Task: Add a condition where "Channel Is Mobile" in recently solved tickets.
Action: Mouse moved to (56, 245)
Screenshot: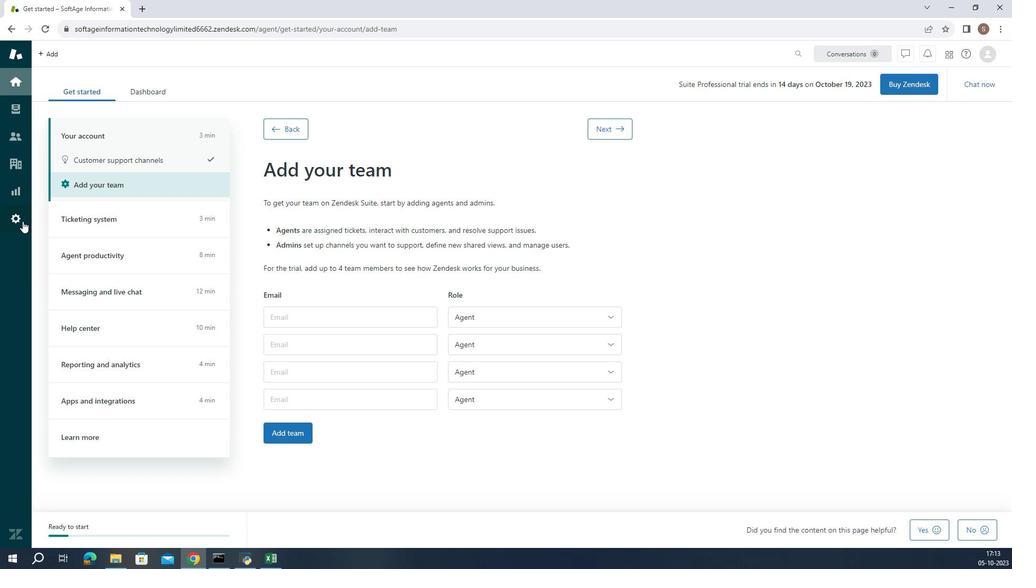 
Action: Mouse pressed left at (56, 245)
Screenshot: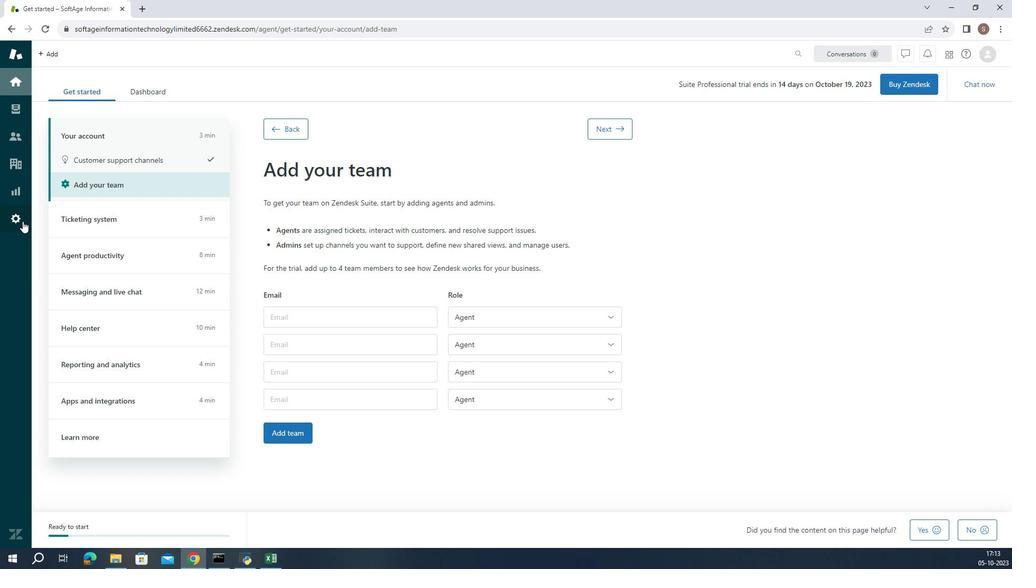 
Action: Mouse moved to (387, 463)
Screenshot: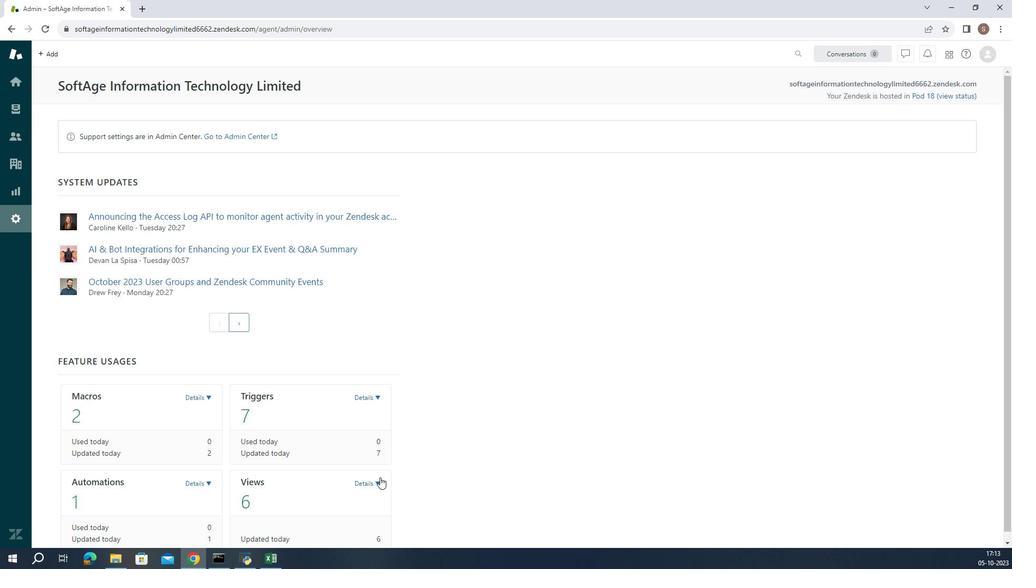 
Action: Mouse pressed left at (387, 463)
Screenshot: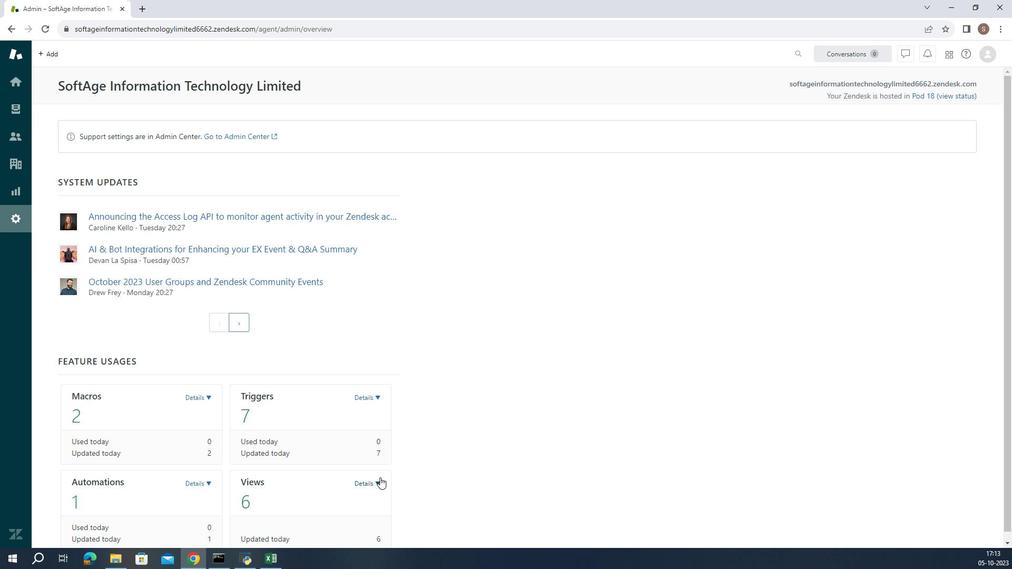 
Action: Mouse moved to (341, 500)
Screenshot: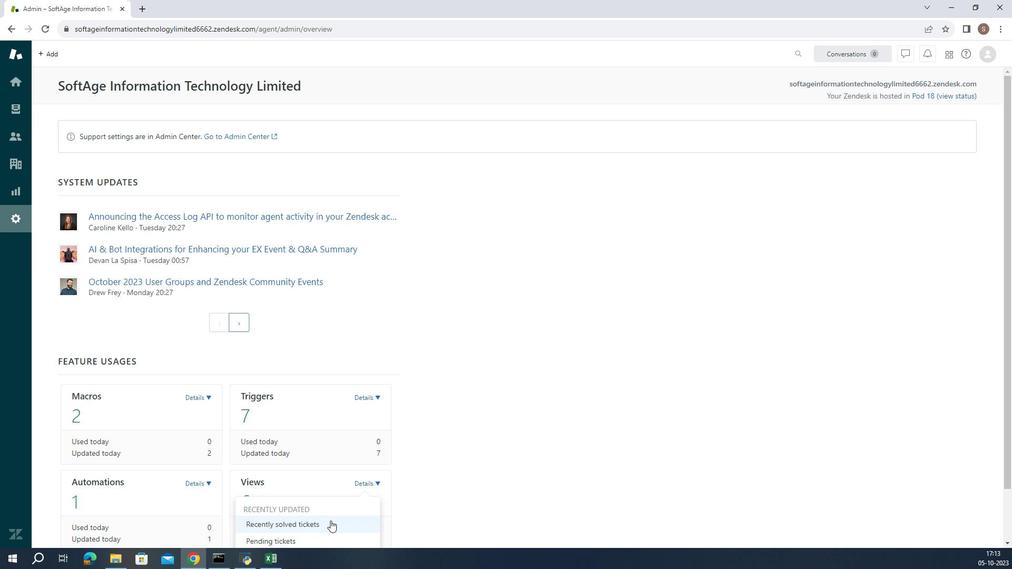 
Action: Mouse pressed left at (341, 500)
Screenshot: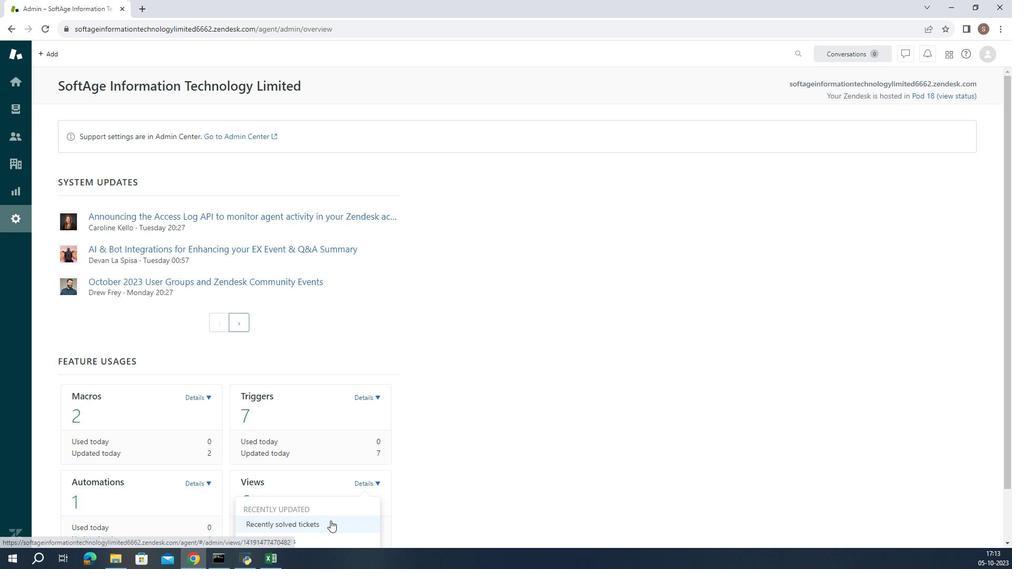 
Action: Mouse moved to (222, 358)
Screenshot: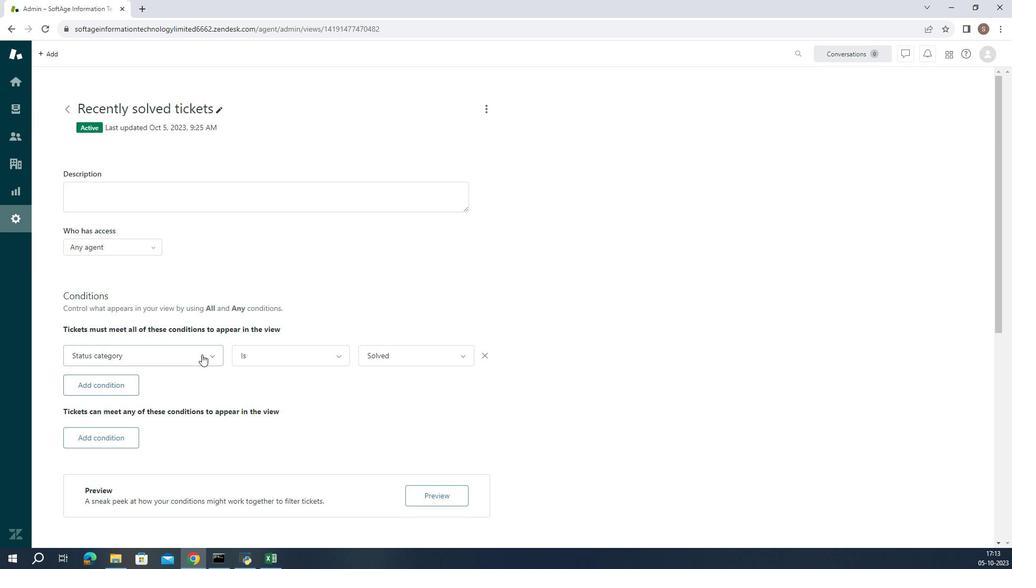 
Action: Mouse pressed left at (222, 358)
Screenshot: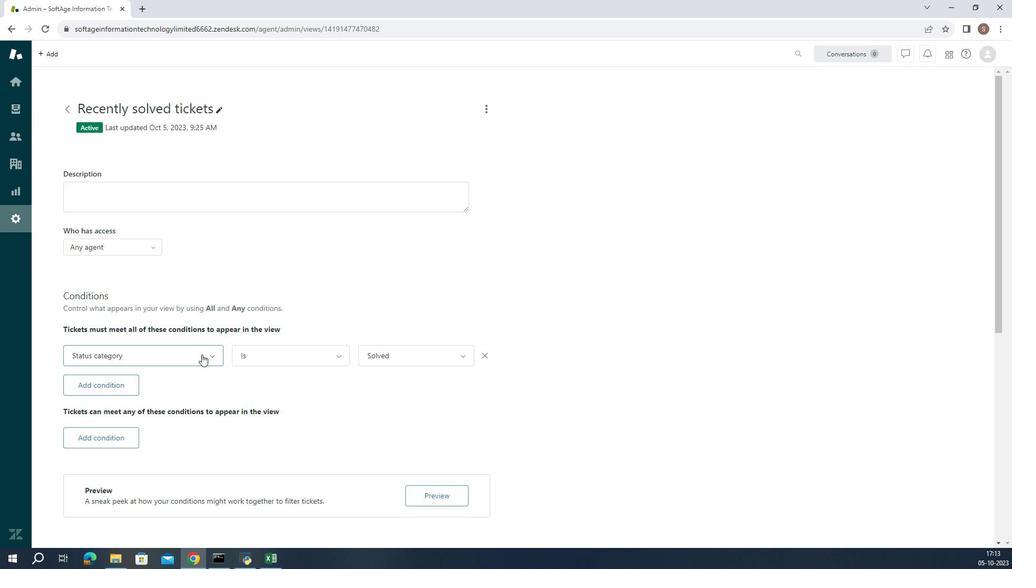 
Action: Mouse moved to (208, 308)
Screenshot: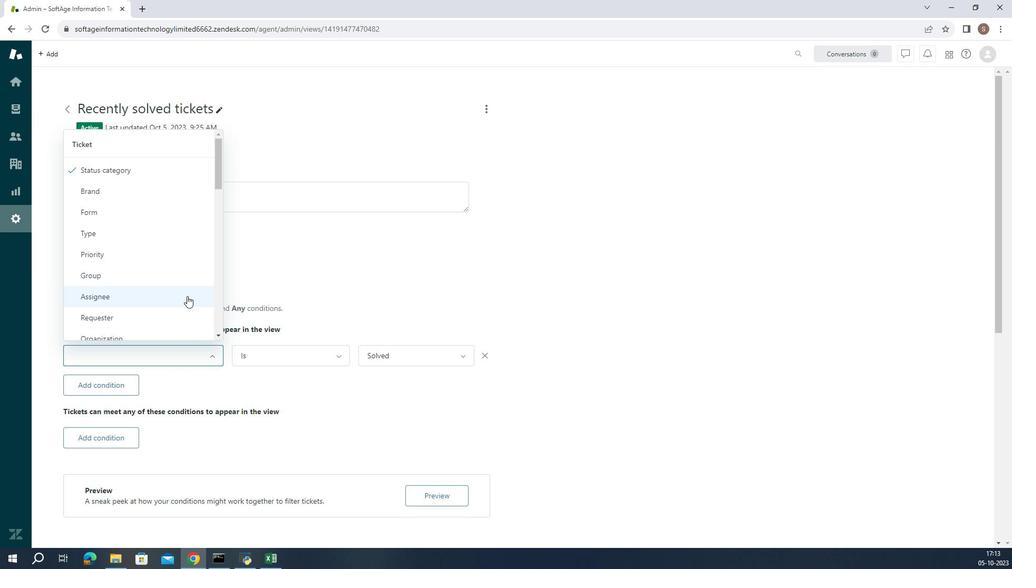 
Action: Mouse scrolled (208, 308) with delta (0, 0)
Screenshot: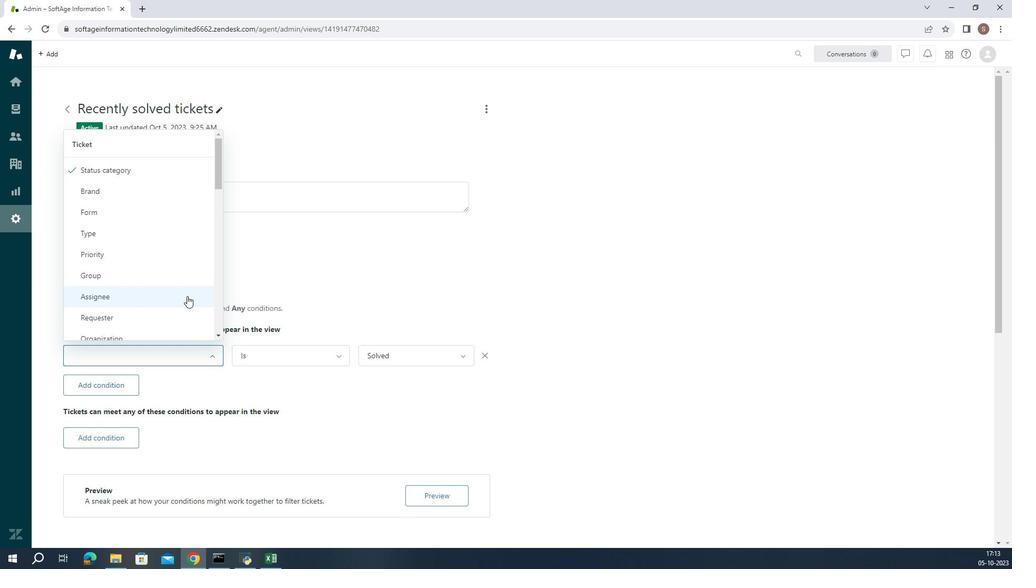 
Action: Mouse scrolled (208, 308) with delta (0, 0)
Screenshot: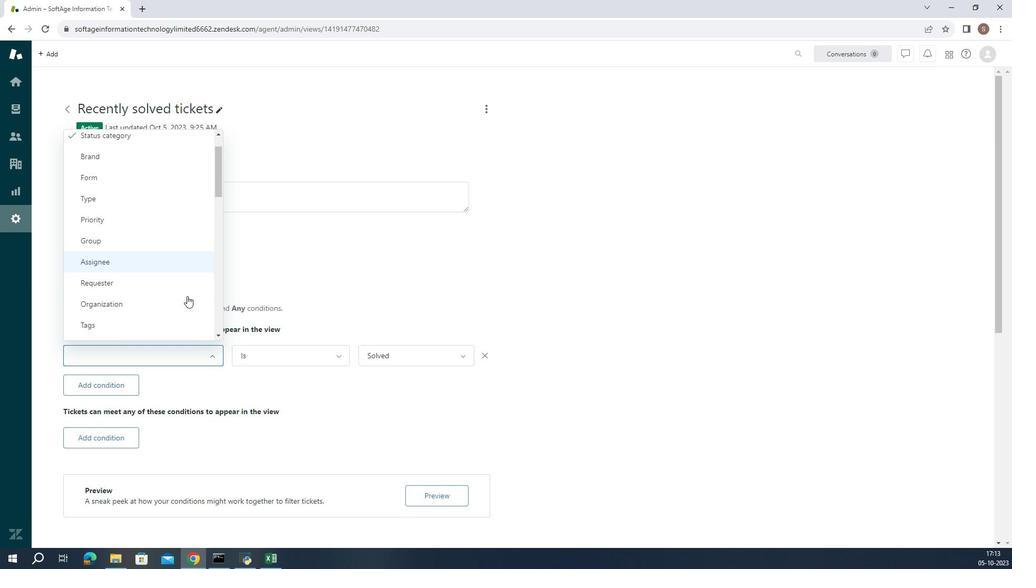 
Action: Mouse moved to (186, 302)
Screenshot: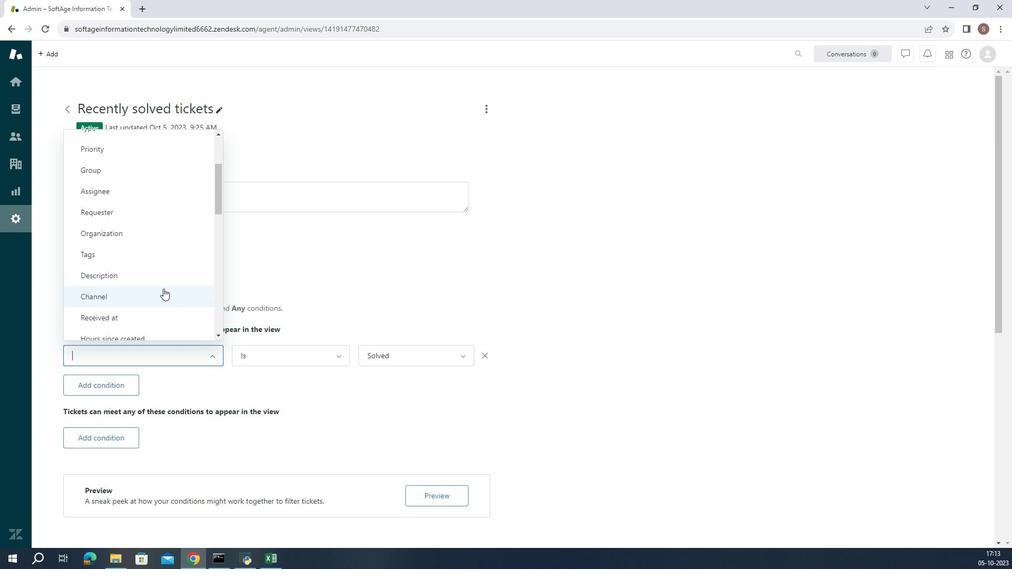 
Action: Mouse pressed left at (186, 302)
Screenshot: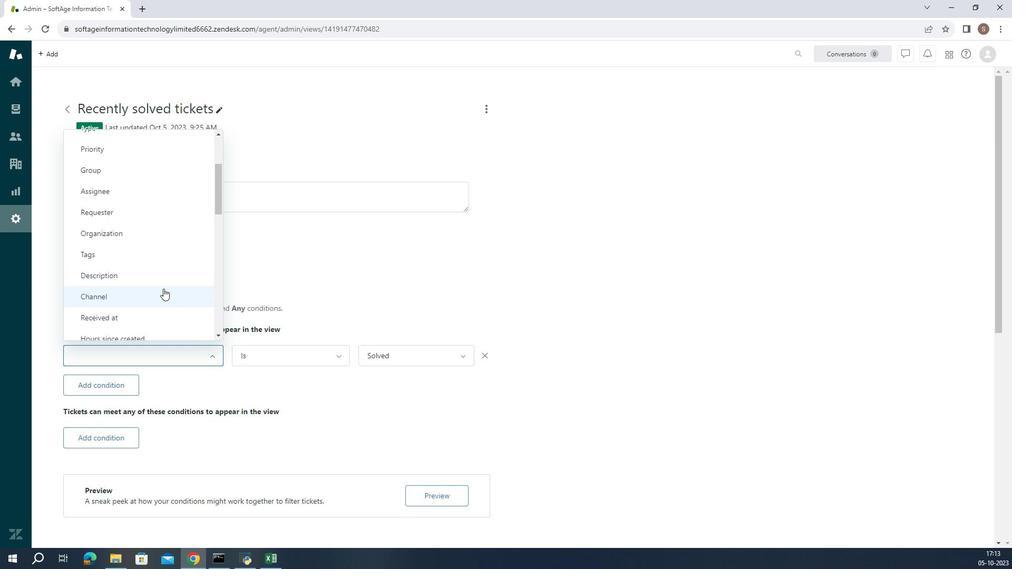 
Action: Mouse moved to (305, 358)
Screenshot: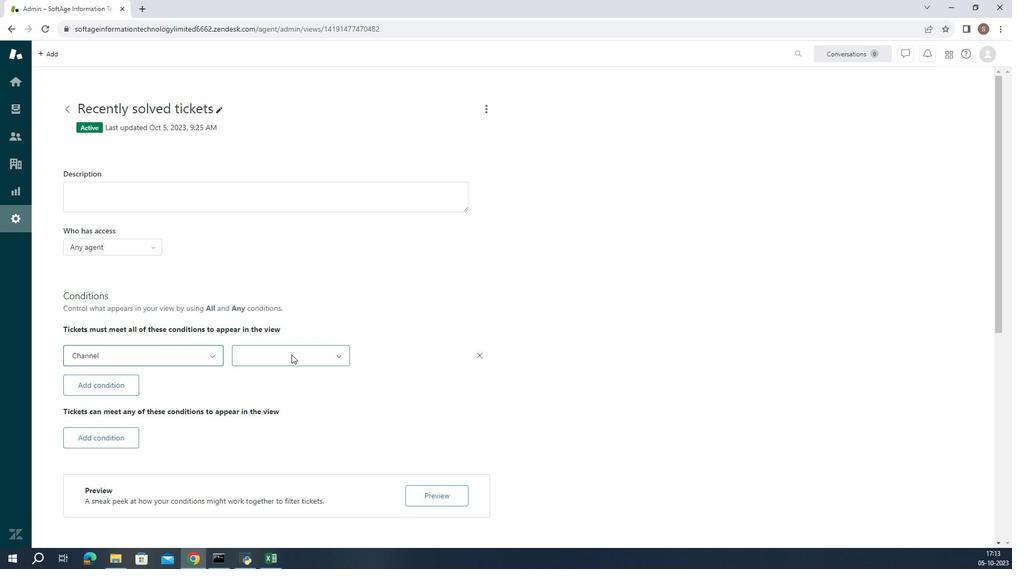 
Action: Mouse pressed left at (305, 358)
Screenshot: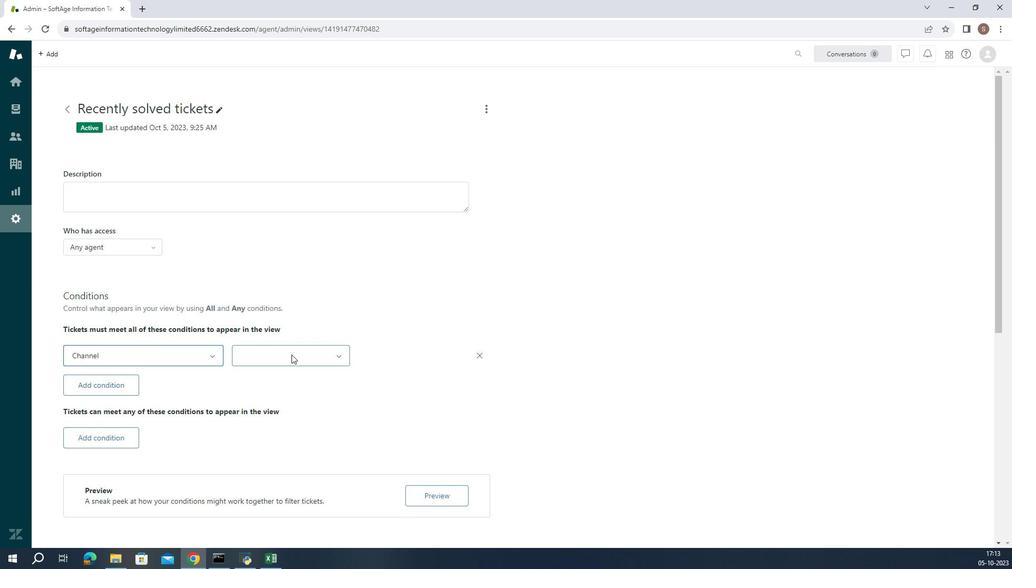 
Action: Mouse moved to (304, 389)
Screenshot: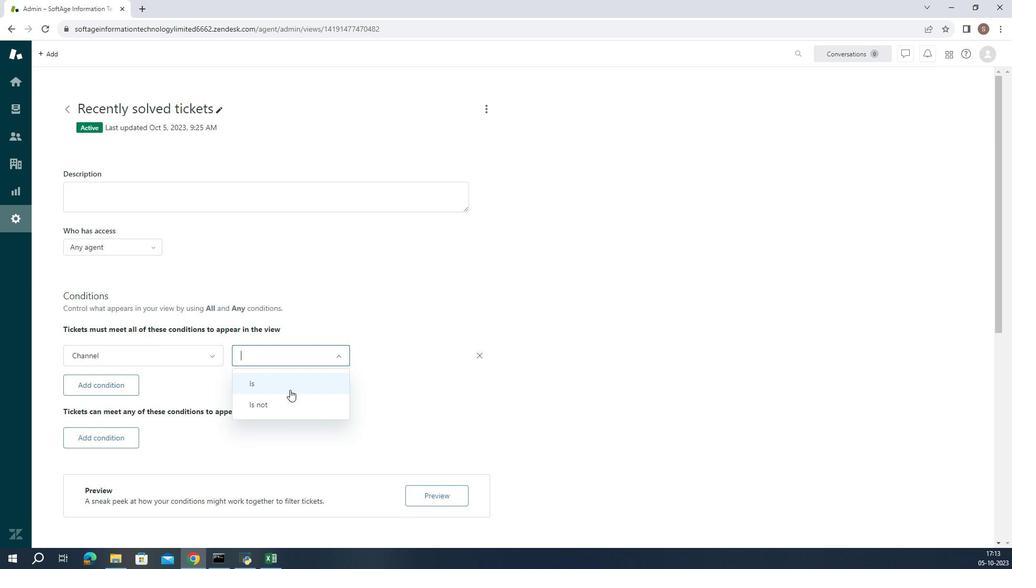 
Action: Mouse pressed left at (304, 389)
Screenshot: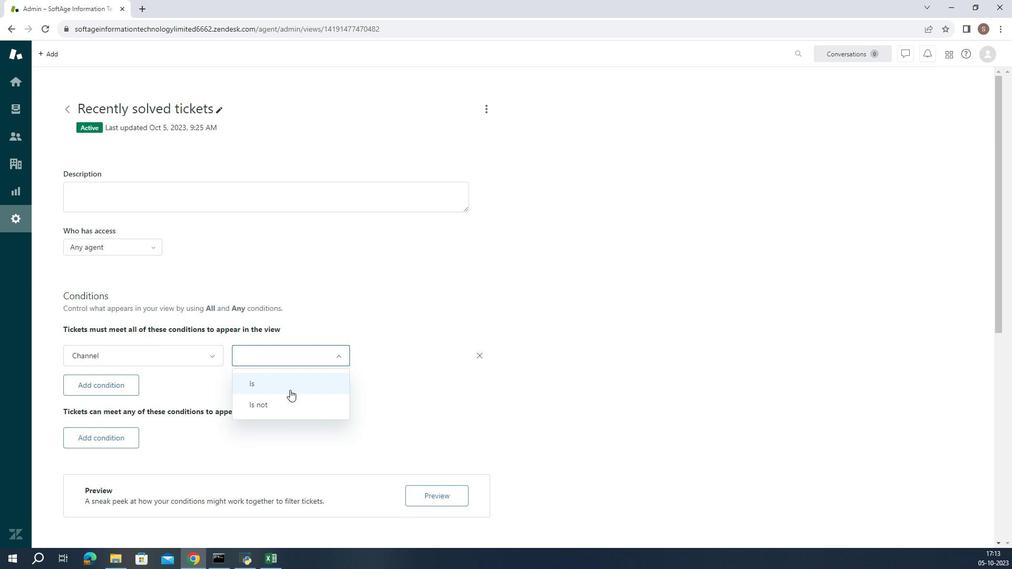 
Action: Mouse moved to (409, 358)
Screenshot: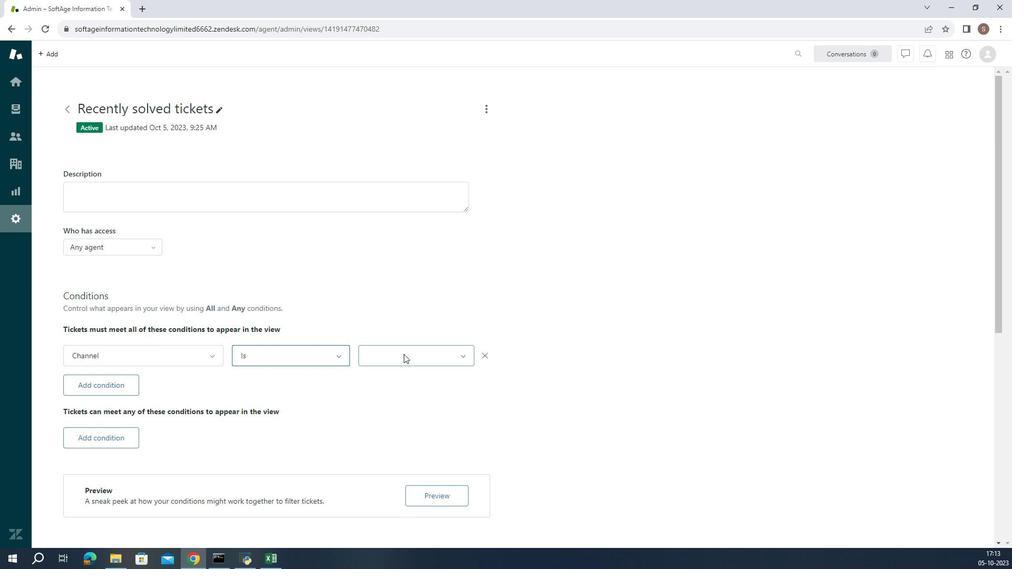 
Action: Mouse pressed left at (409, 358)
Screenshot: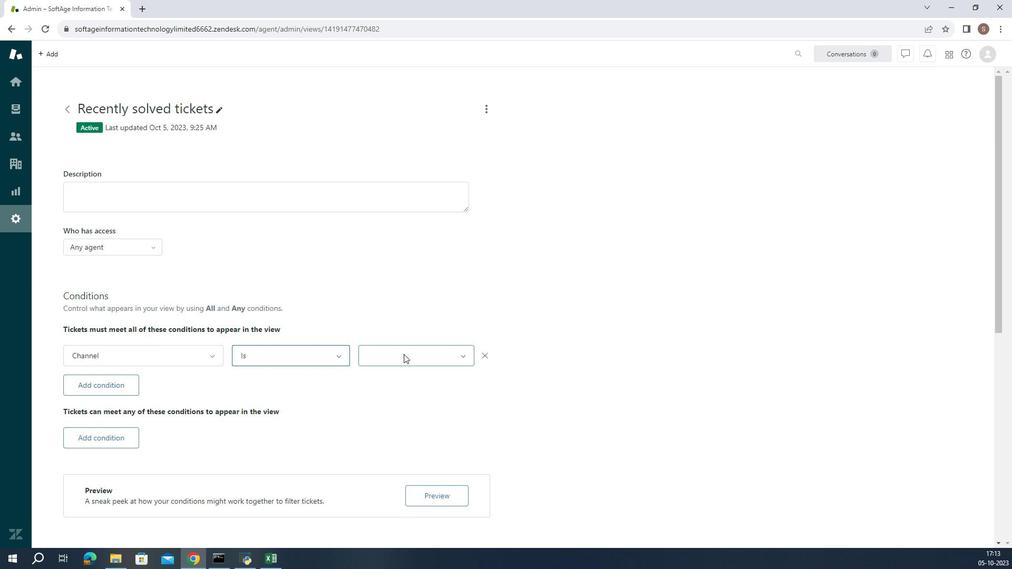 
Action: Mouse moved to (433, 285)
Screenshot: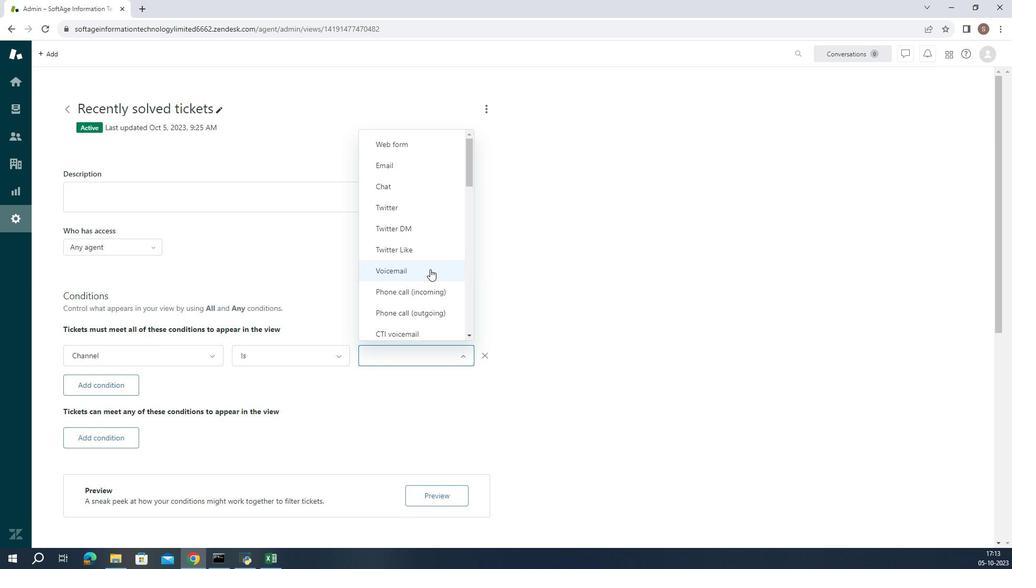 
Action: Mouse scrolled (433, 285) with delta (0, 0)
Screenshot: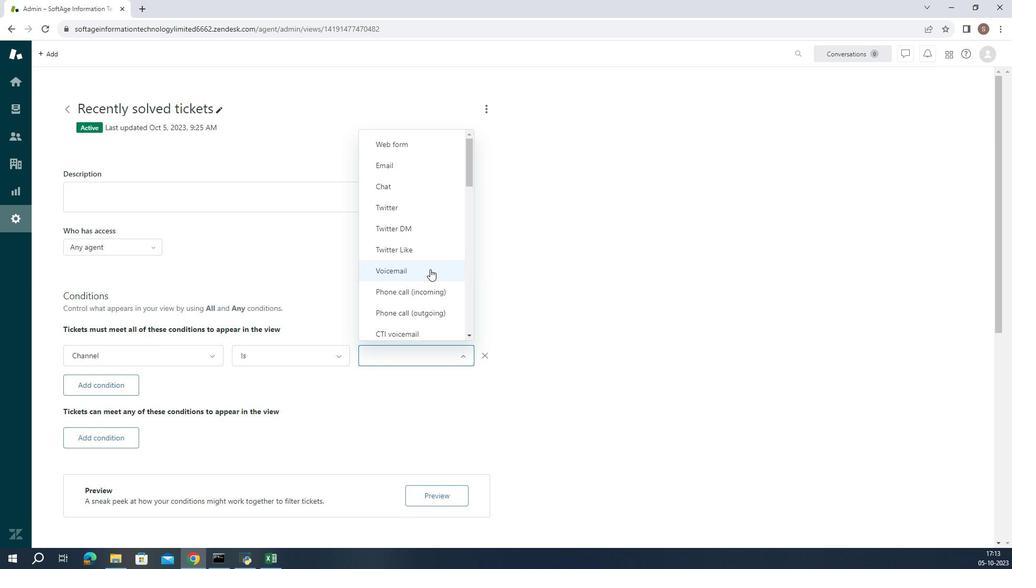 
Action: Mouse scrolled (433, 285) with delta (0, 0)
Screenshot: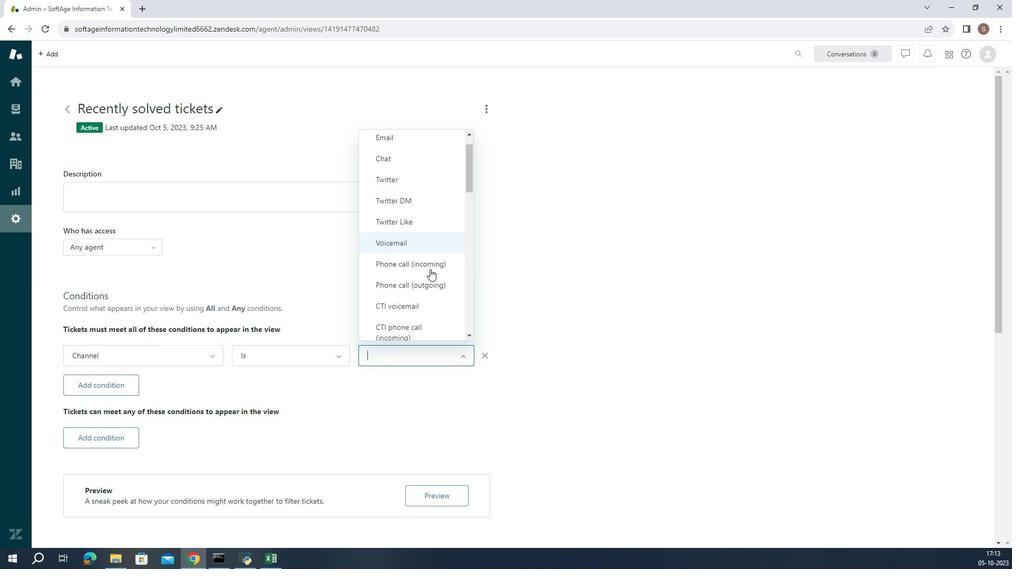 
Action: Mouse scrolled (433, 285) with delta (0, 0)
Screenshot: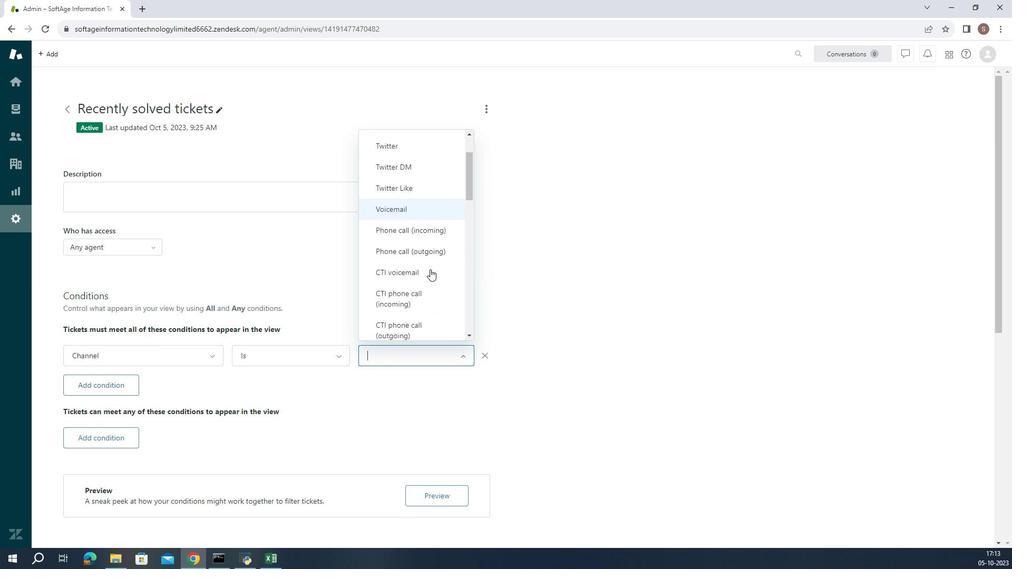 
Action: Mouse scrolled (433, 285) with delta (0, 0)
Screenshot: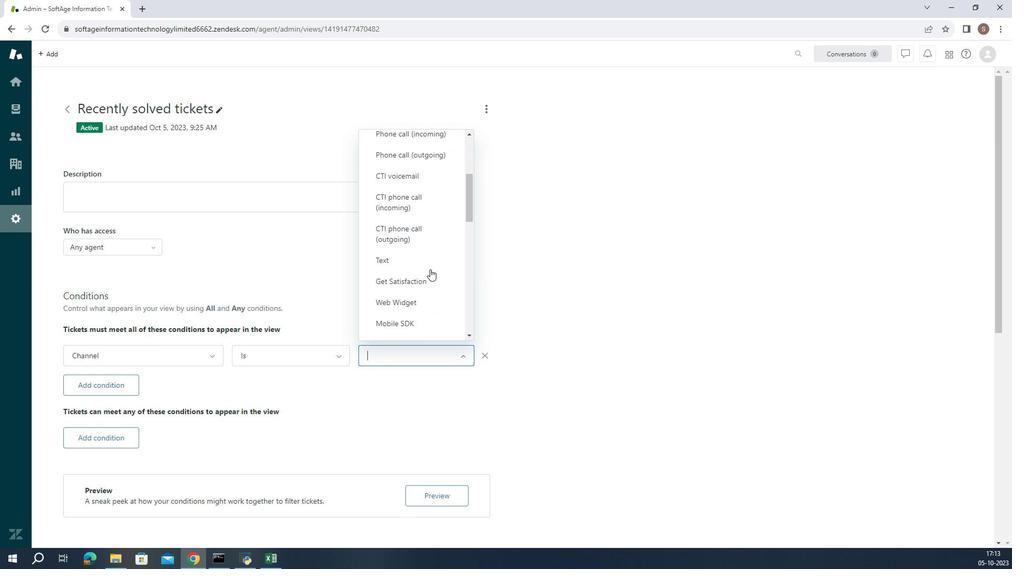 
Action: Mouse moved to (423, 297)
Screenshot: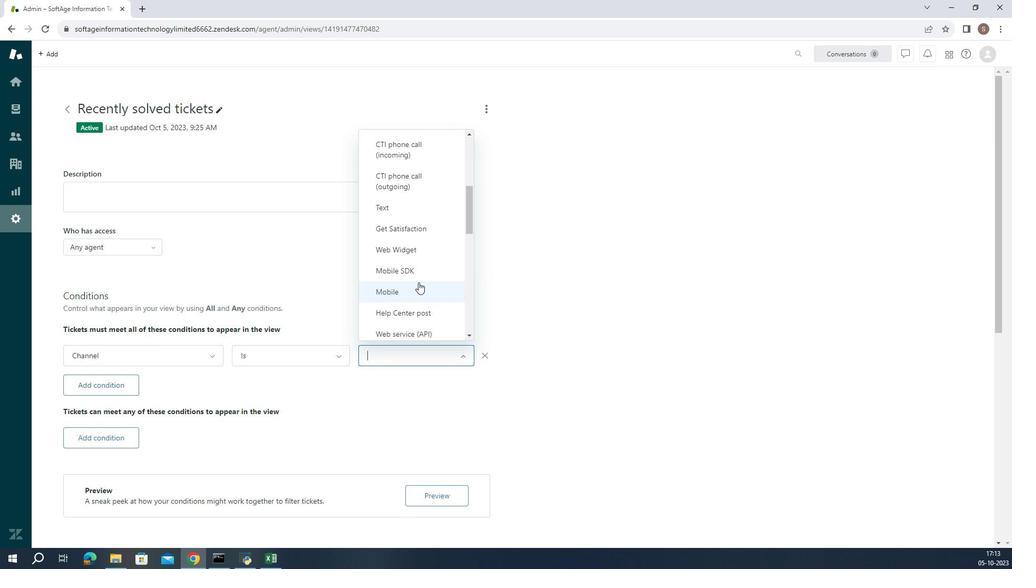 
Action: Mouse pressed left at (423, 297)
Screenshot: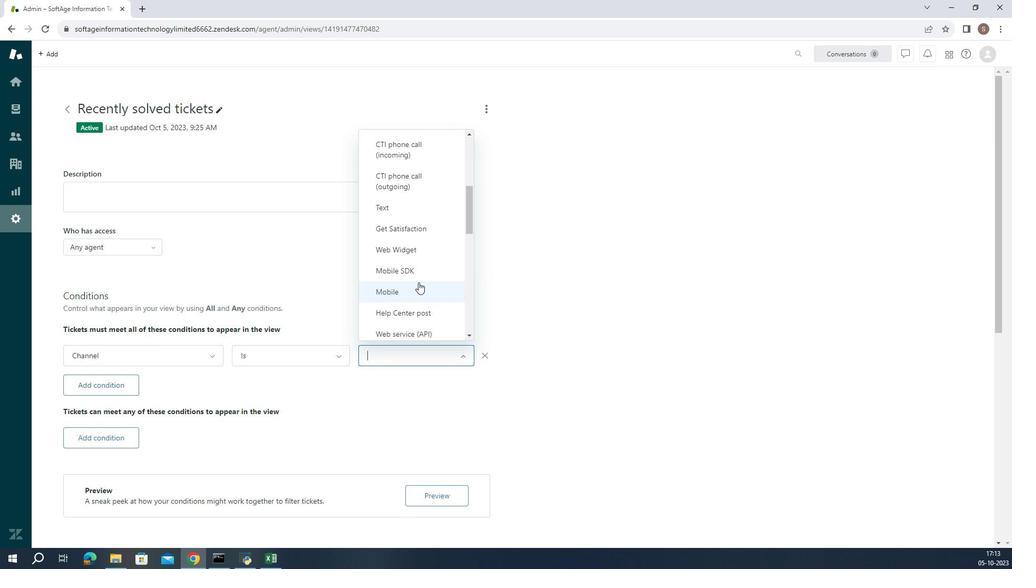 
Action: Mouse moved to (425, 313)
Screenshot: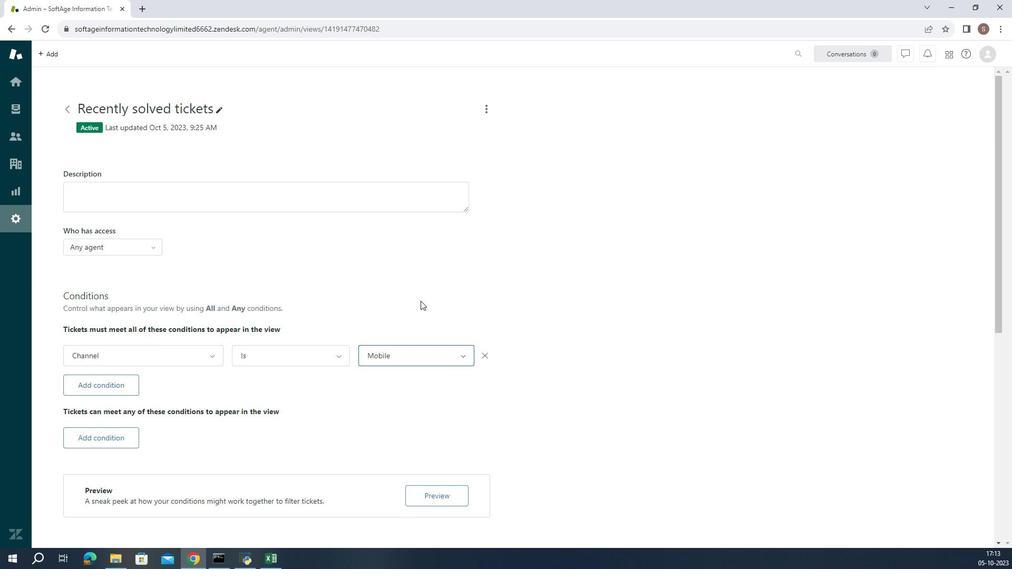 
Action: Mouse pressed left at (425, 313)
Screenshot: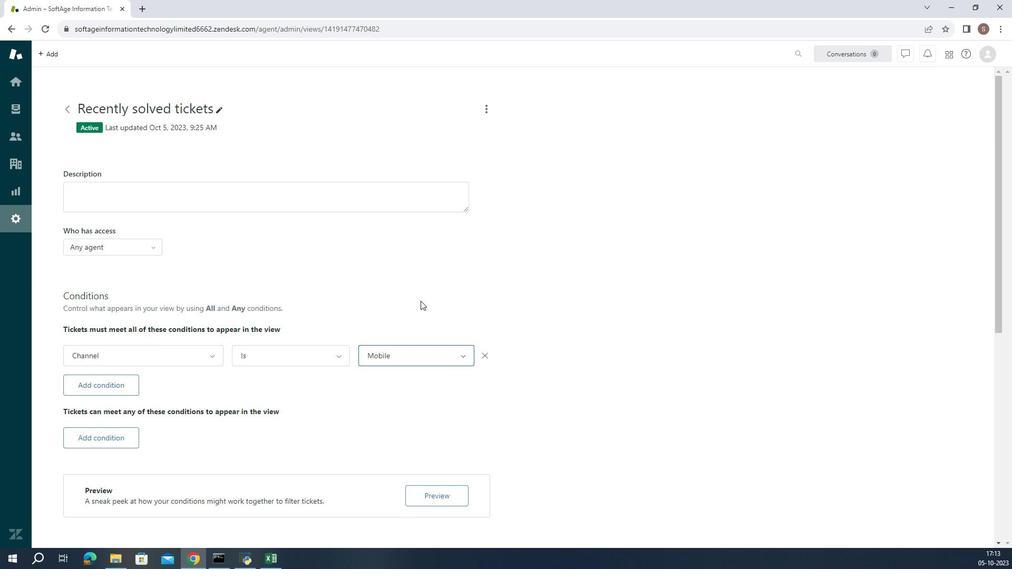 
